 Task: Plan a customer feedback session for the 20th at 1:30 PM to 2:00 PM.
Action: Mouse moved to (67, 84)
Screenshot: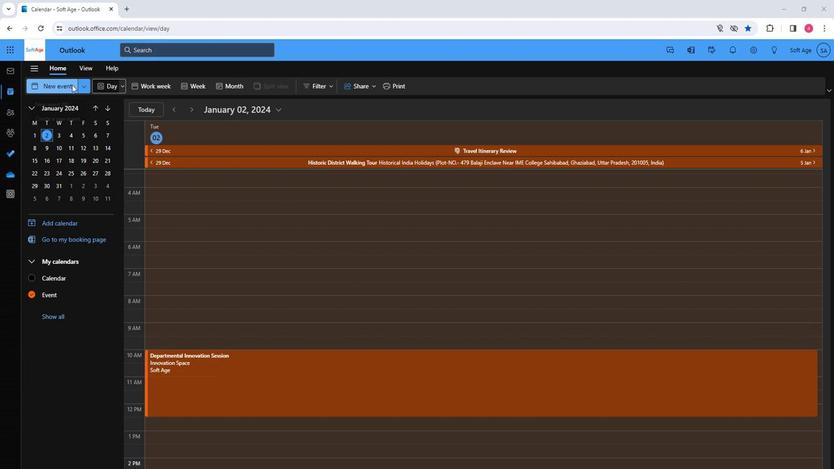 
Action: Mouse pressed left at (67, 84)
Screenshot: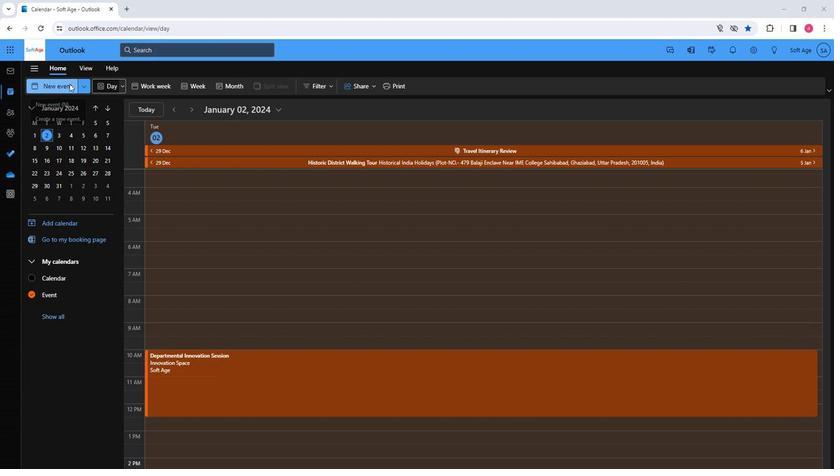 
Action: Mouse moved to (221, 149)
Screenshot: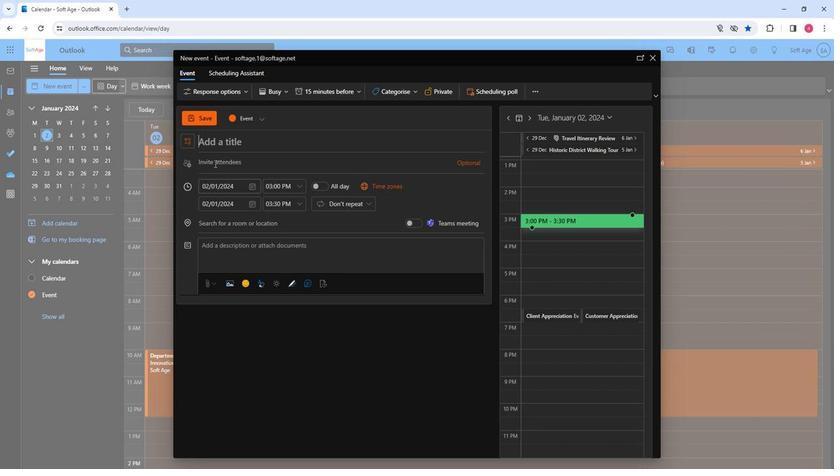 
Action: Key pressed <Key.shift>Customr<Key.backspace>er<Key.space><Key.shift>Feedback<Key.space><Key.shift>Session
Screenshot: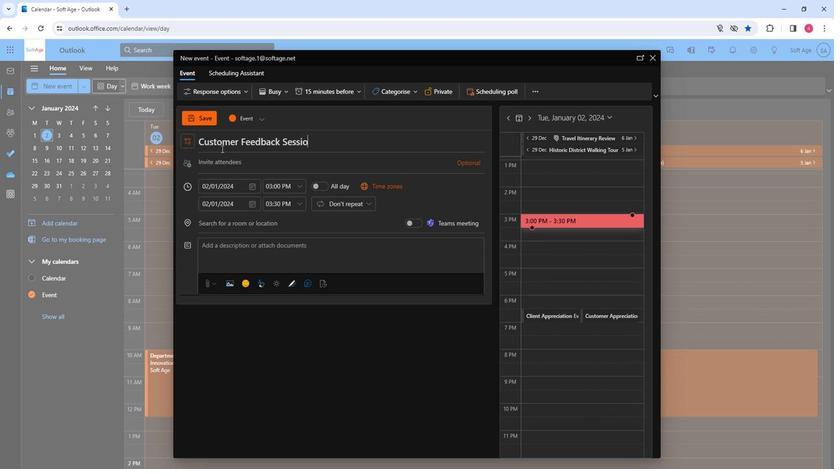 
Action: Mouse moved to (219, 159)
Screenshot: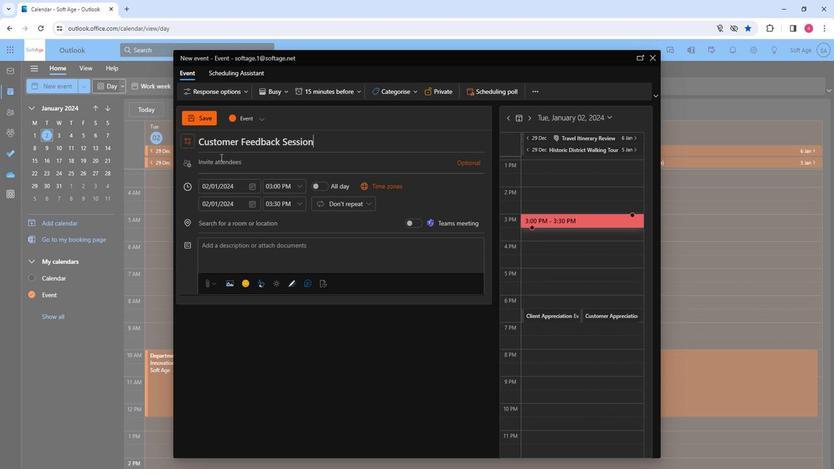 
Action: Mouse pressed left at (219, 159)
Screenshot: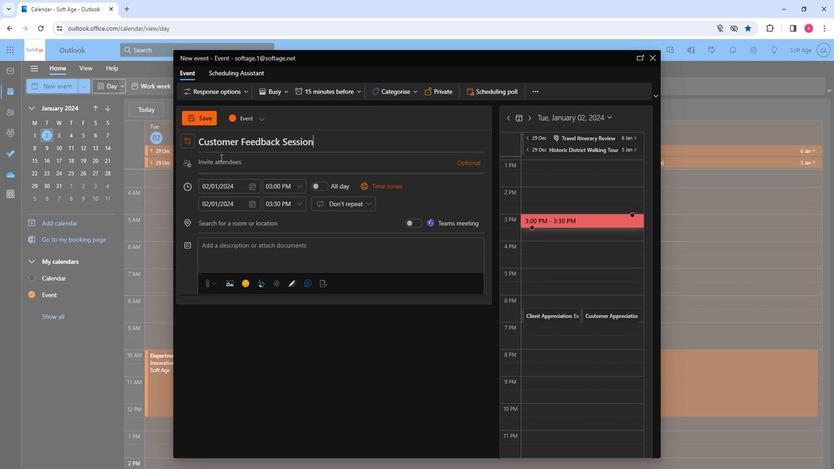 
Action: Key pressed so
Screenshot: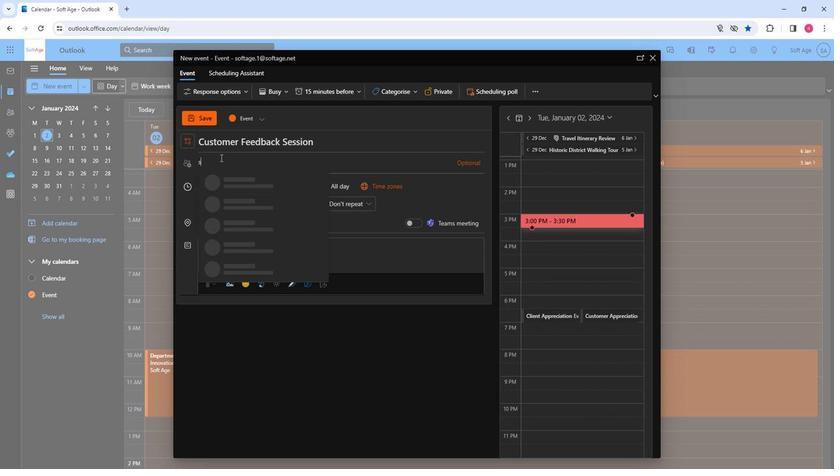 
Action: Mouse moved to (239, 198)
Screenshot: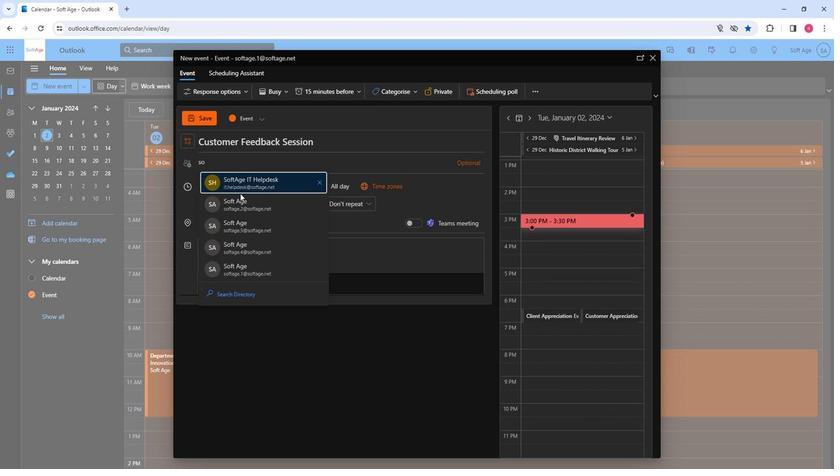 
Action: Mouse pressed left at (239, 198)
Screenshot: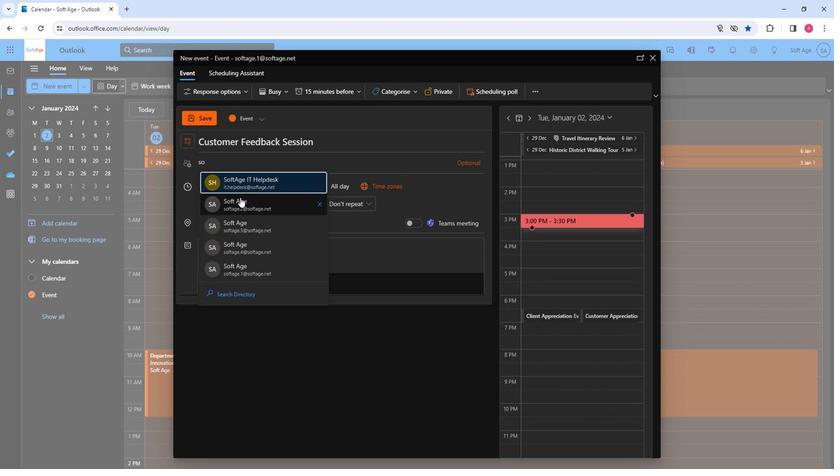 
Action: Key pressed so
Screenshot: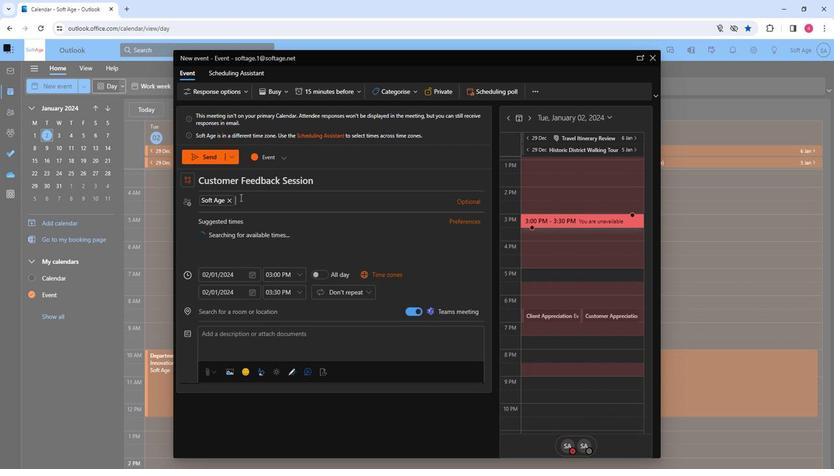 
Action: Mouse moved to (267, 275)
Screenshot: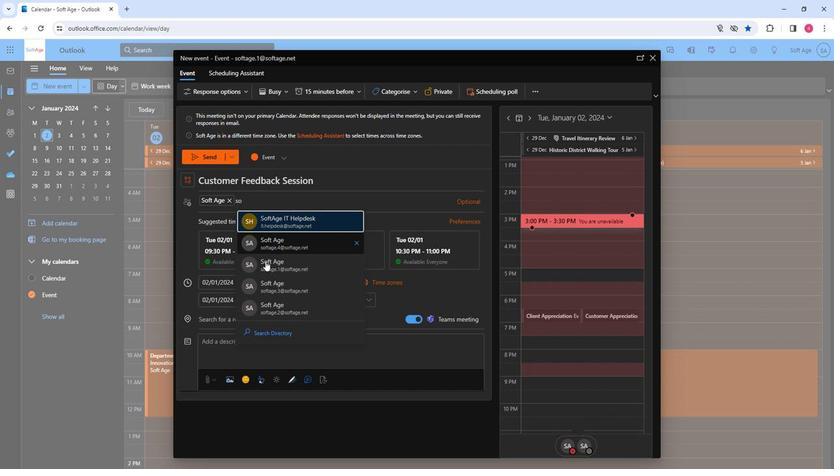 
Action: Mouse pressed left at (267, 275)
Screenshot: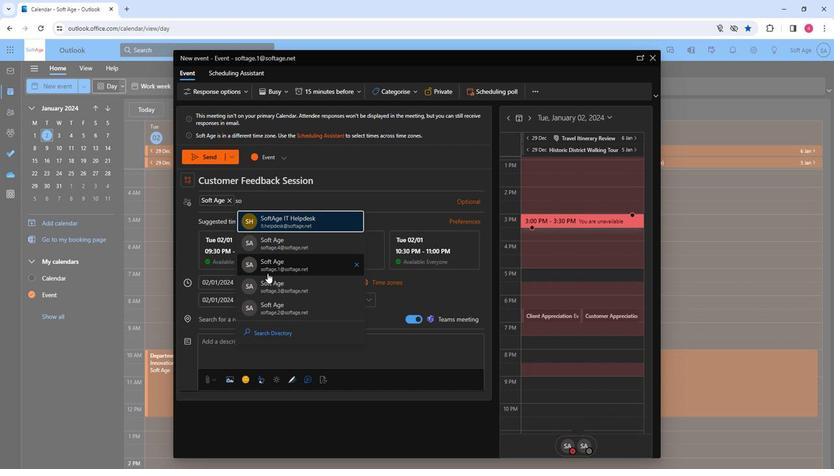 
Action: Mouse moved to (250, 285)
Screenshot: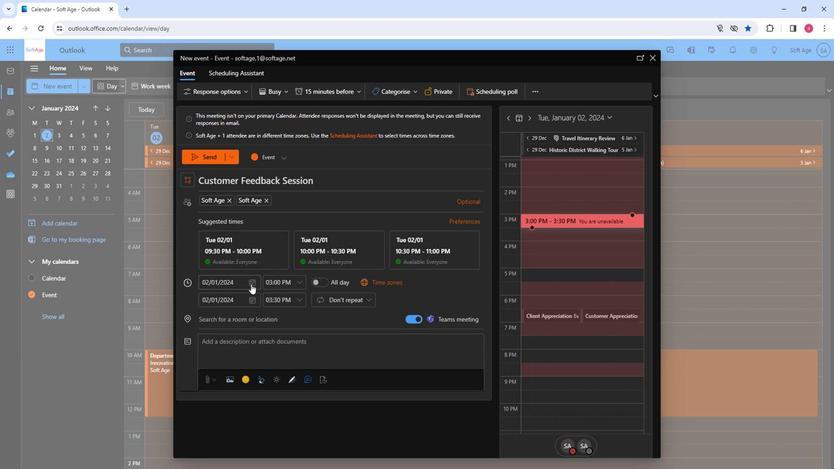 
Action: Mouse pressed left at (250, 285)
Screenshot: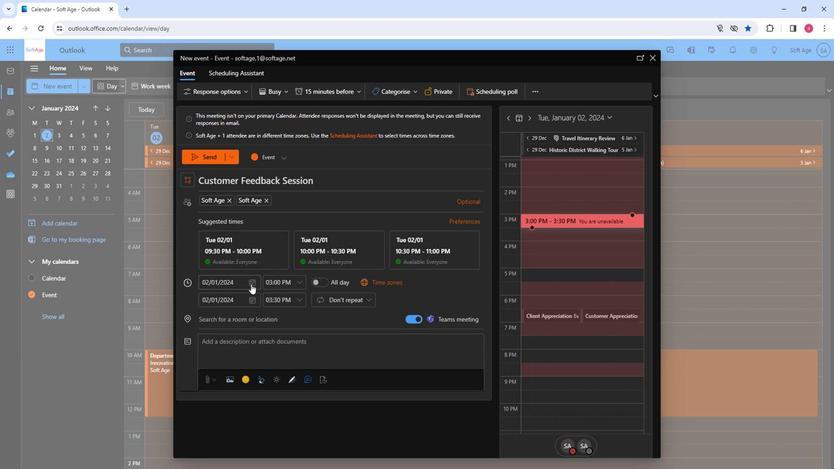 
Action: Mouse moved to (268, 356)
Screenshot: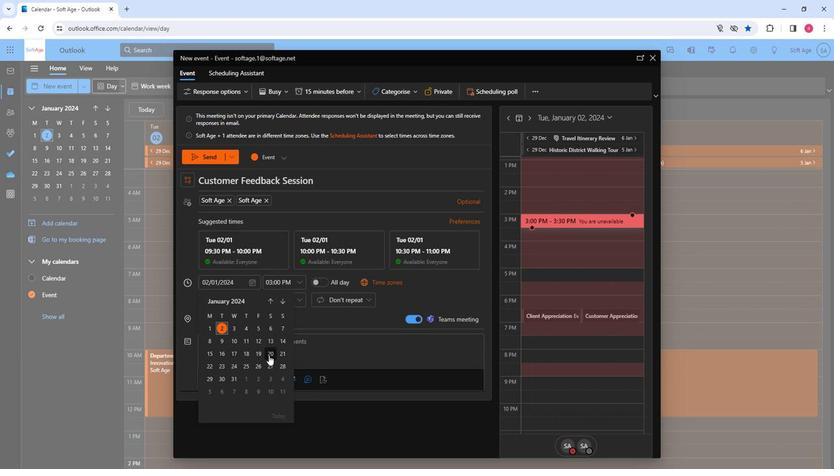 
Action: Mouse pressed left at (268, 356)
Screenshot: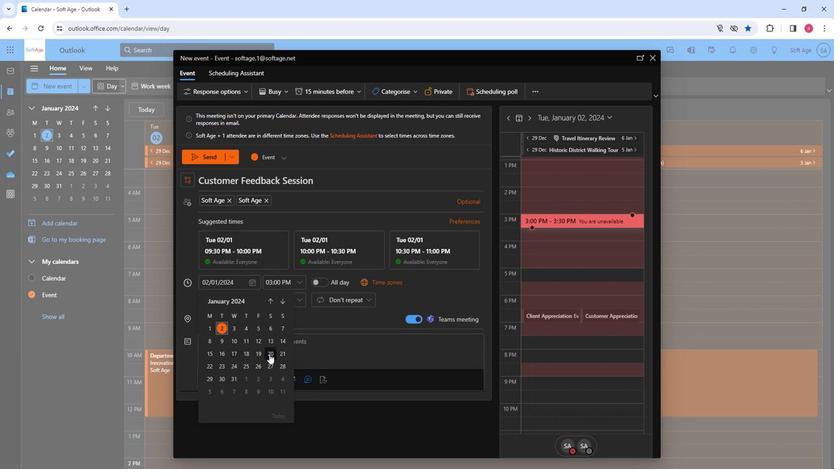
Action: Mouse moved to (296, 274)
Screenshot: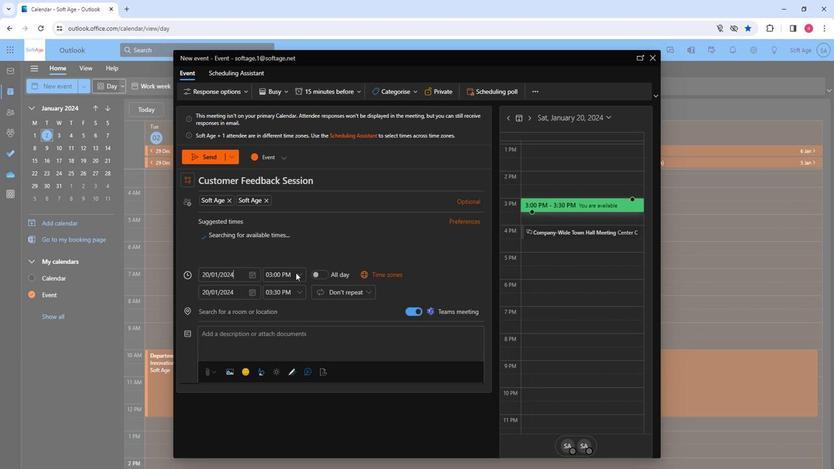 
Action: Mouse pressed left at (296, 274)
Screenshot: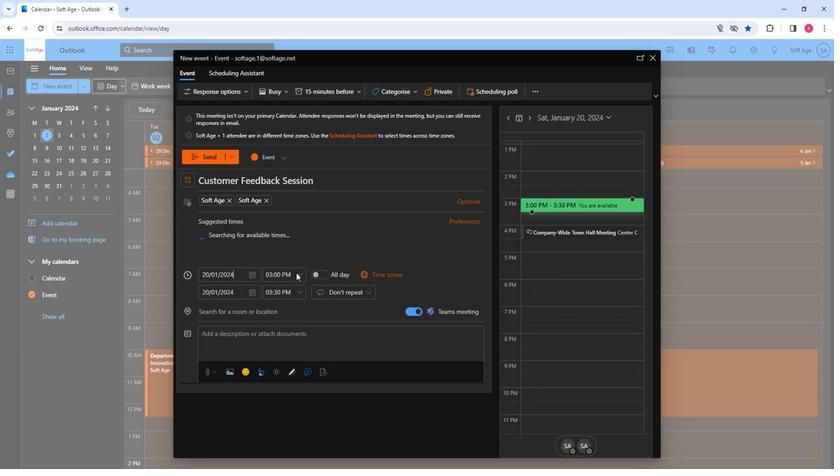 
Action: Mouse moved to (294, 338)
Screenshot: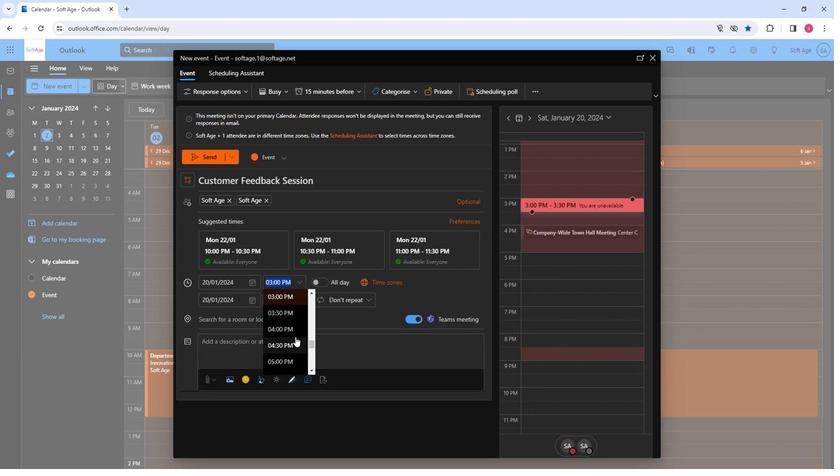 
Action: Mouse scrolled (294, 338) with delta (0, 0)
Screenshot: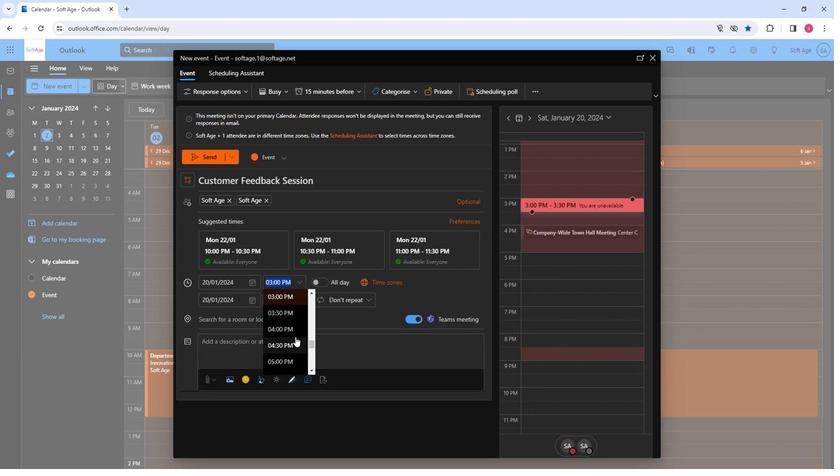 
Action: Mouse moved to (283, 344)
Screenshot: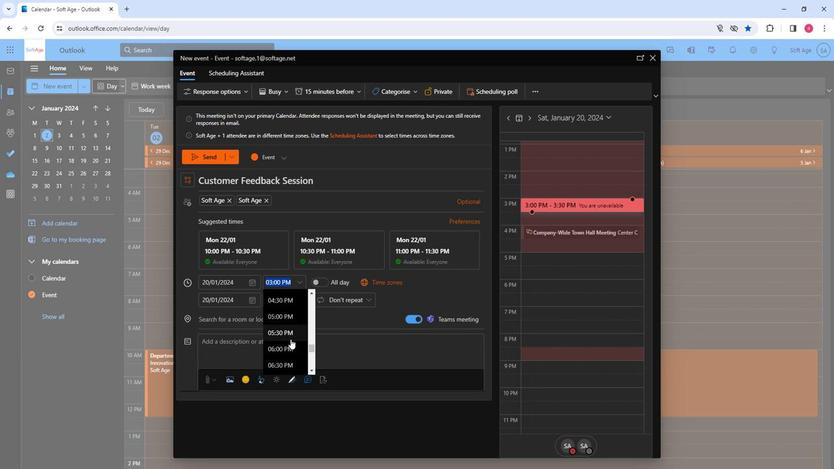 
Action: Mouse scrolled (283, 343) with delta (0, 0)
Screenshot: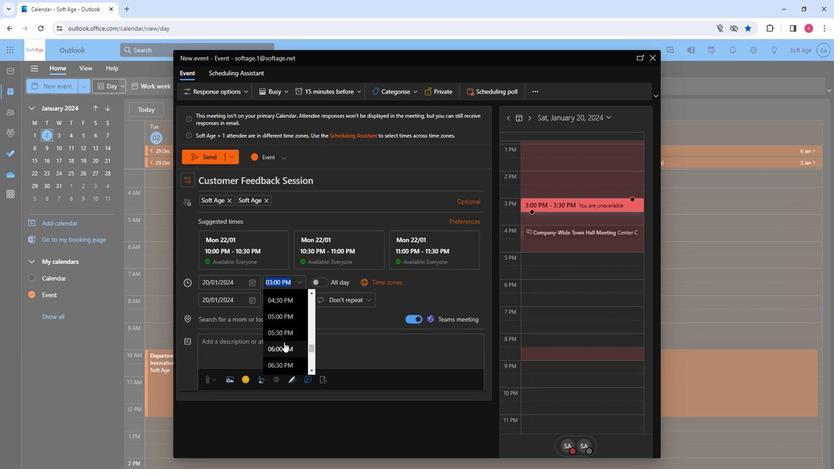 
Action: Mouse moved to (286, 344)
Screenshot: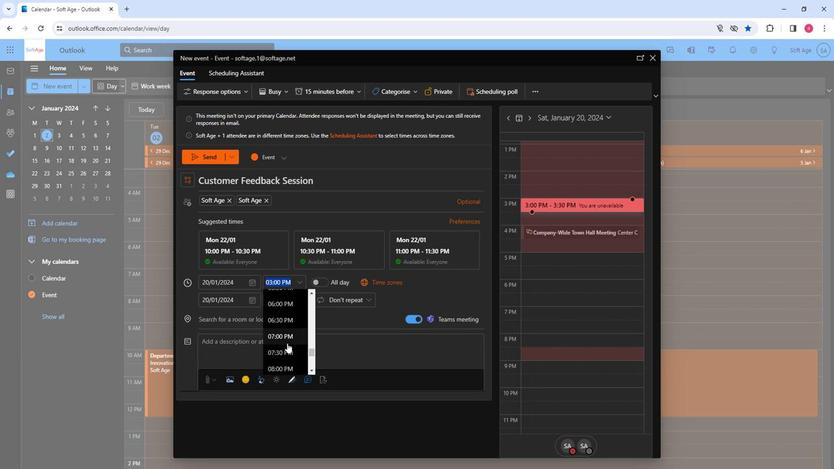
Action: Mouse scrolled (286, 344) with delta (0, 0)
Screenshot: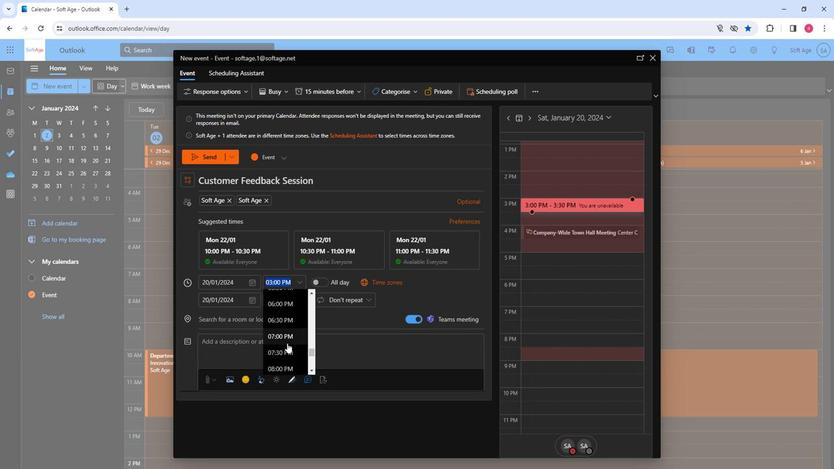 
Action: Mouse scrolled (286, 344) with delta (0, 0)
Screenshot: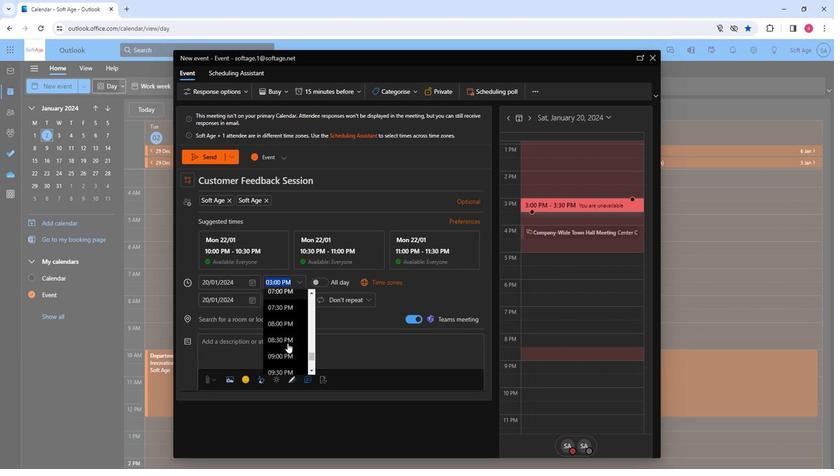 
Action: Mouse moved to (286, 346)
Screenshot: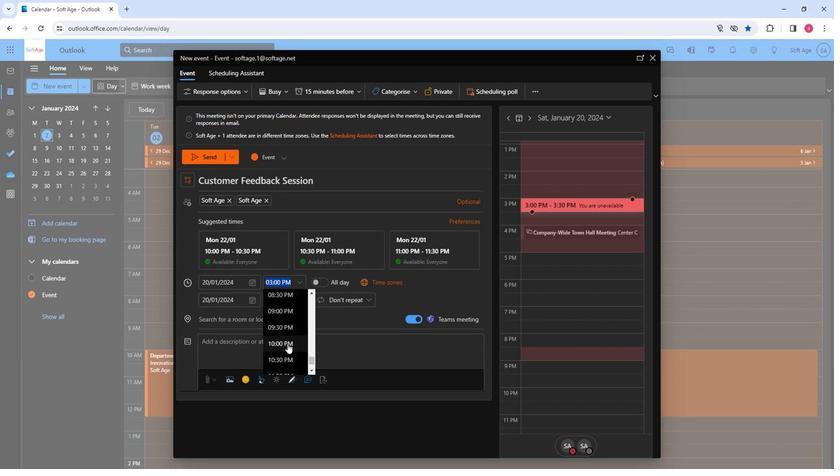 
Action: Mouse scrolled (286, 345) with delta (0, 0)
Screenshot: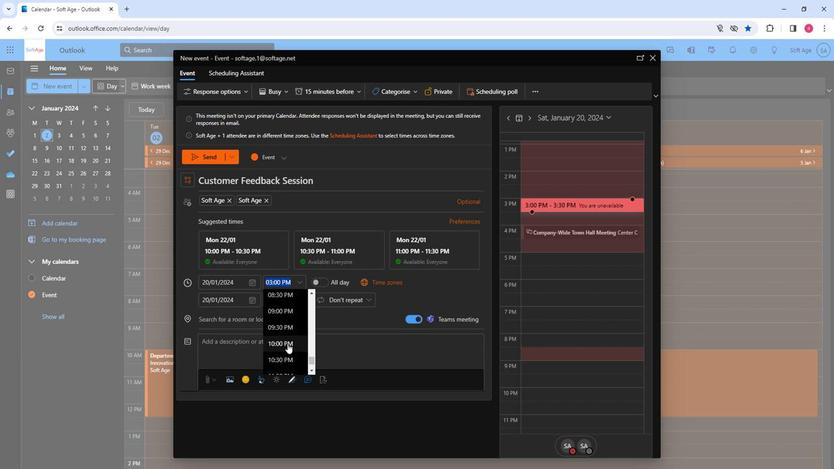 
Action: Mouse moved to (286, 346)
Screenshot: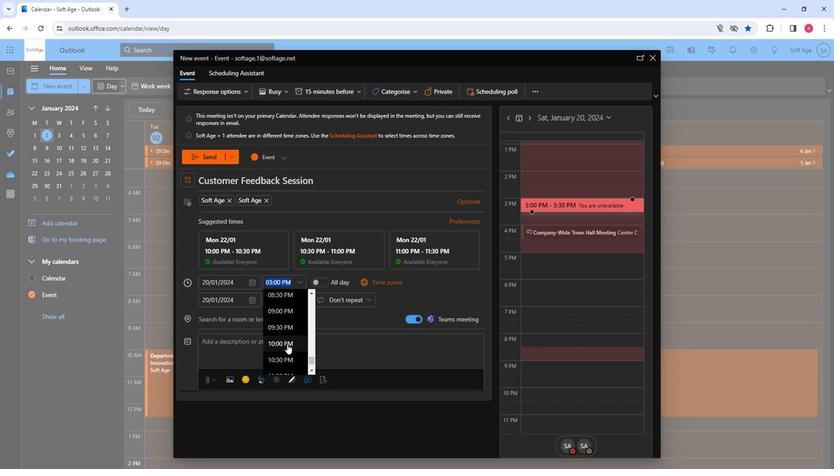 
Action: Mouse scrolled (286, 346) with delta (0, 0)
Screenshot: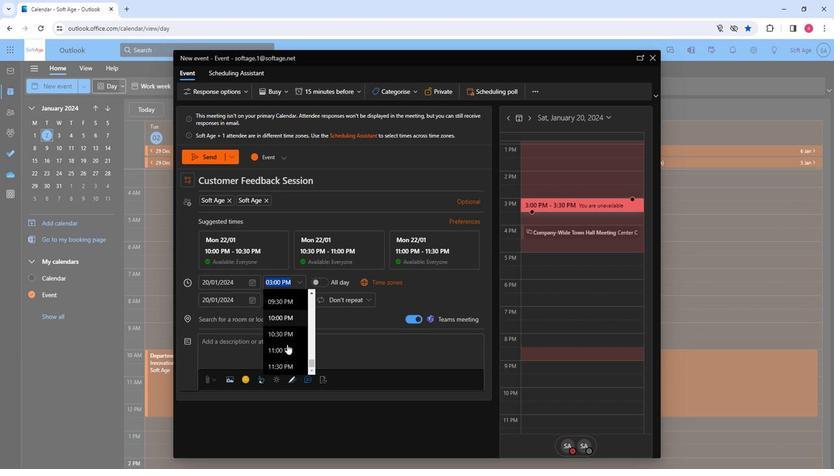 
Action: Mouse scrolled (286, 346) with delta (0, 0)
Screenshot: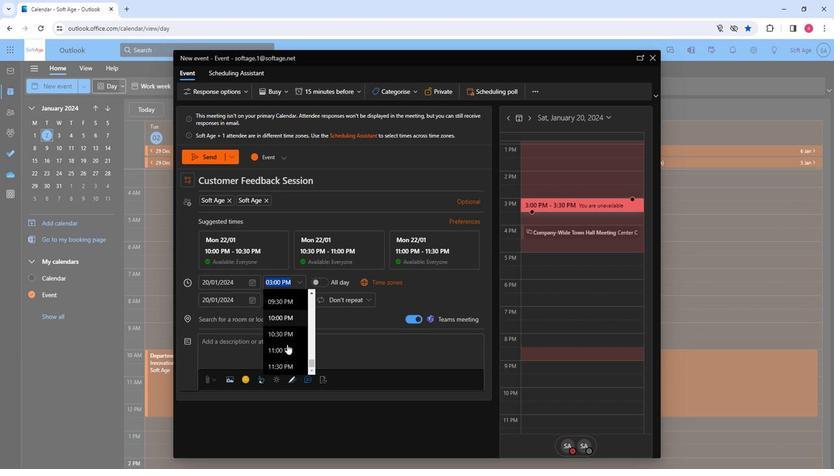 
Action: Mouse moved to (285, 346)
Screenshot: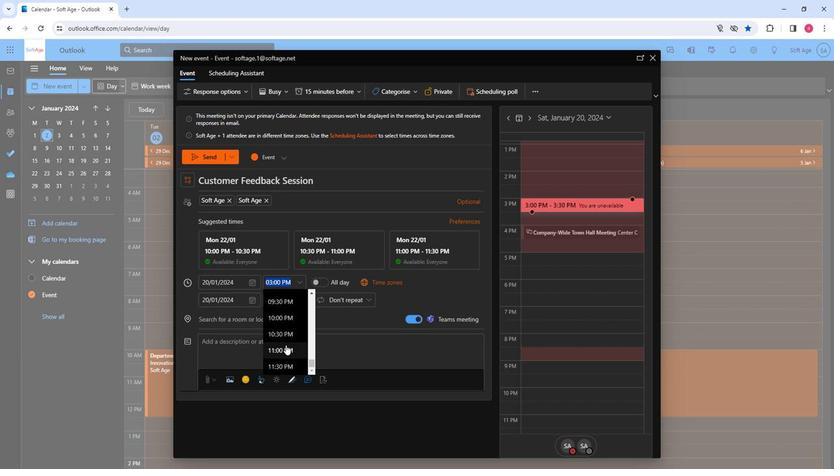 
Action: Mouse scrolled (285, 346) with delta (0, 0)
Screenshot: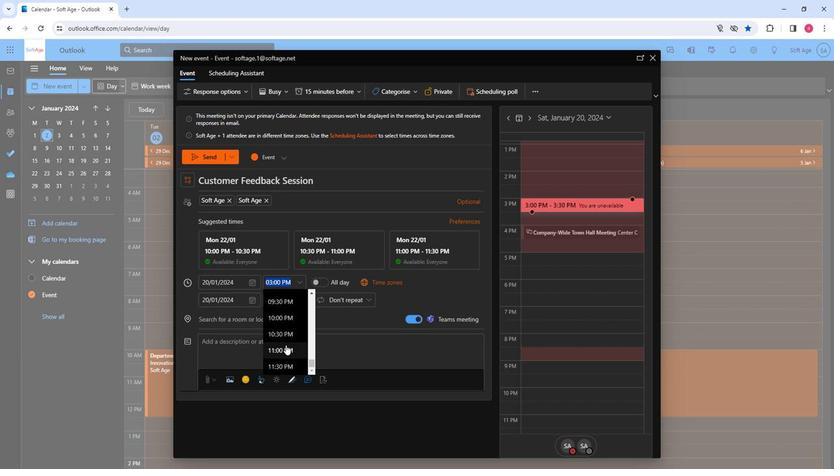 
Action: Mouse moved to (285, 346)
Screenshot: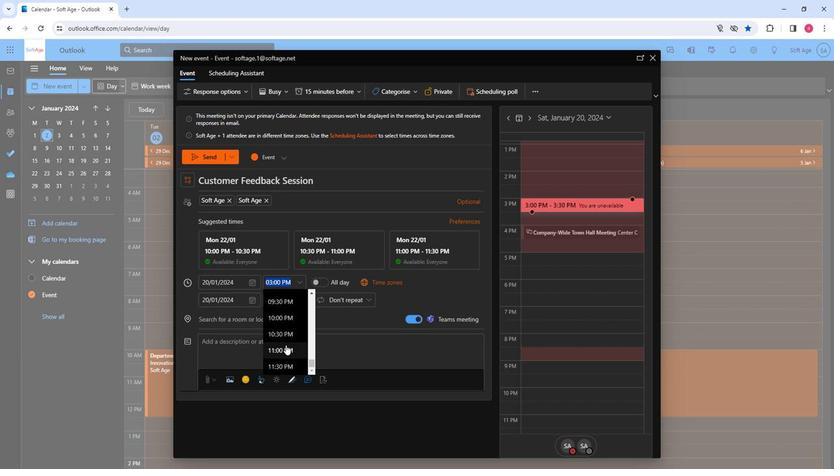 
Action: Mouse scrolled (285, 346) with delta (0, 0)
Screenshot: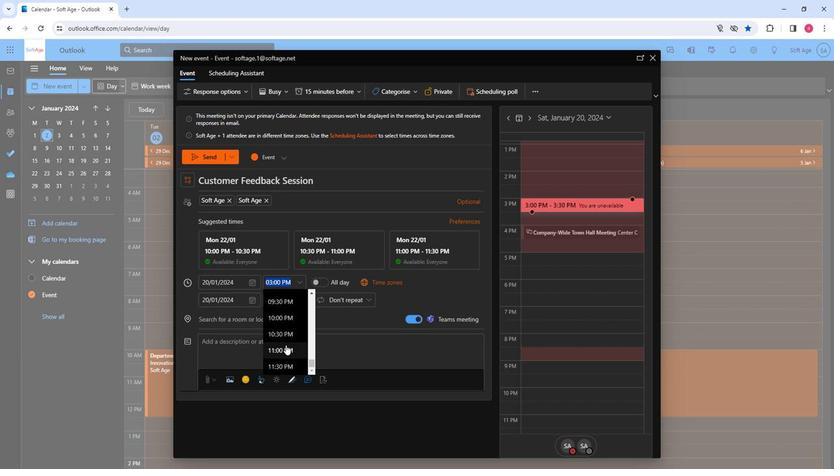 
Action: Mouse scrolled (285, 346) with delta (0, 0)
Screenshot: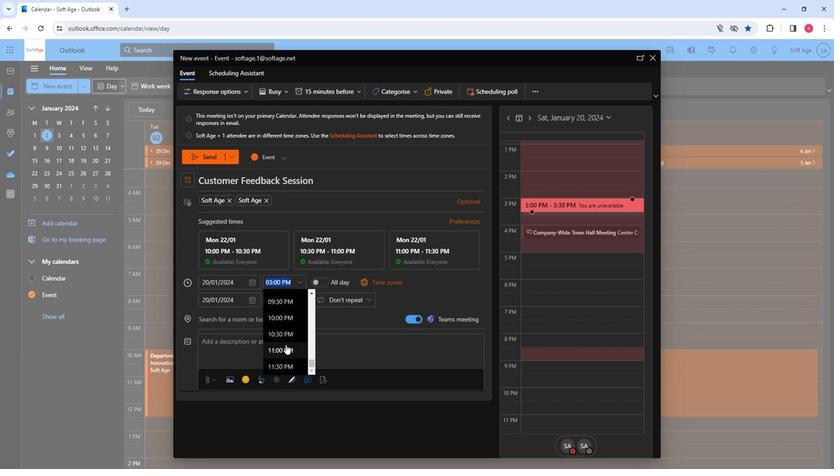 
Action: Mouse moved to (285, 346)
Screenshot: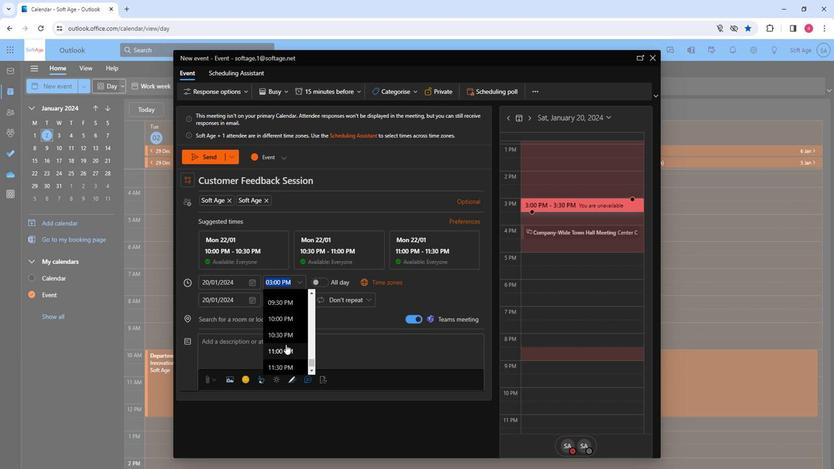 
Action: Mouse scrolled (285, 346) with delta (0, 0)
Screenshot: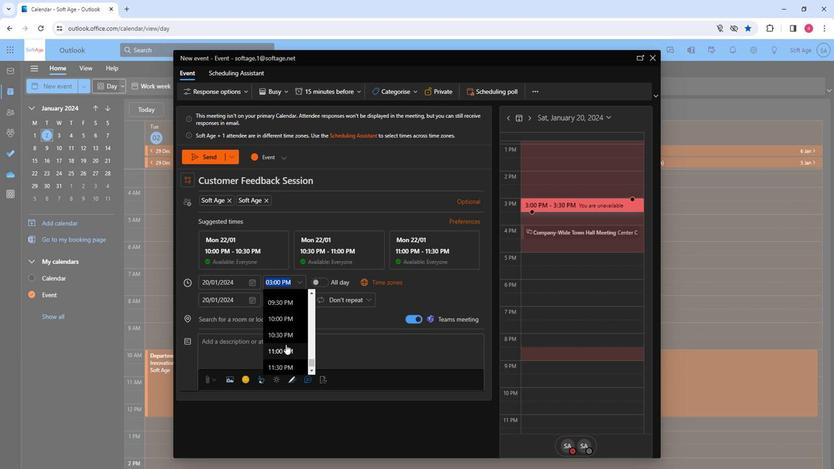 
Action: Mouse moved to (285, 329)
Screenshot: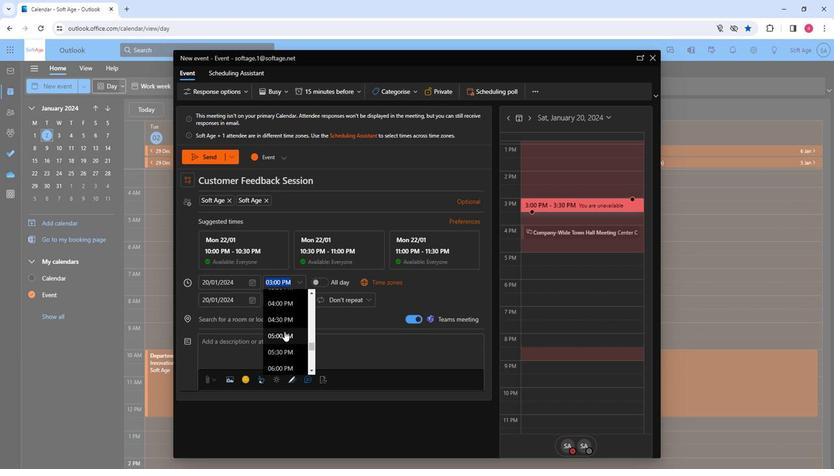 
Action: Mouse scrolled (285, 329) with delta (0, 0)
Screenshot: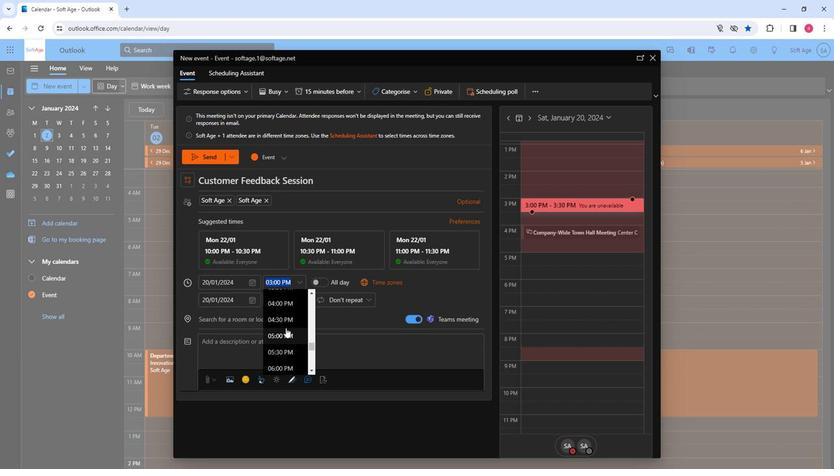 
Action: Mouse scrolled (285, 329) with delta (0, 0)
Screenshot: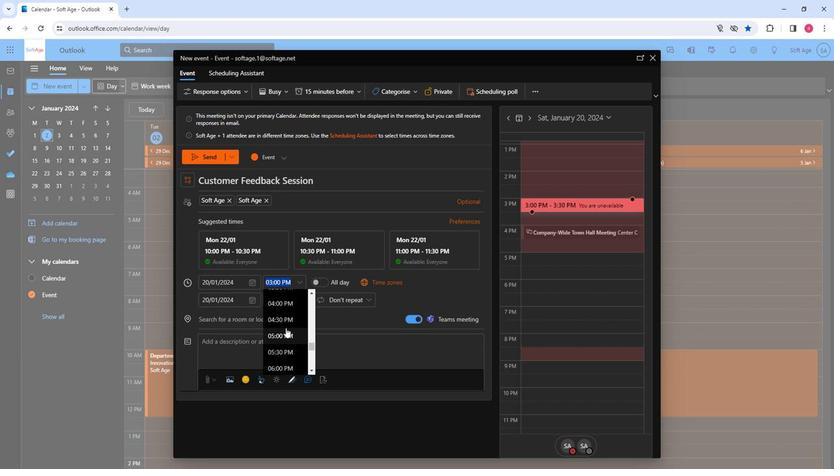 
Action: Mouse scrolled (285, 329) with delta (0, 0)
Screenshot: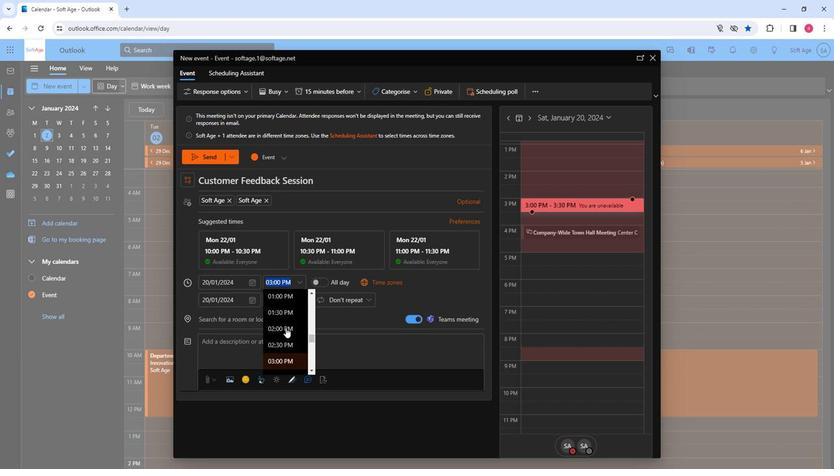 
Action: Mouse scrolled (285, 329) with delta (0, 0)
Screenshot: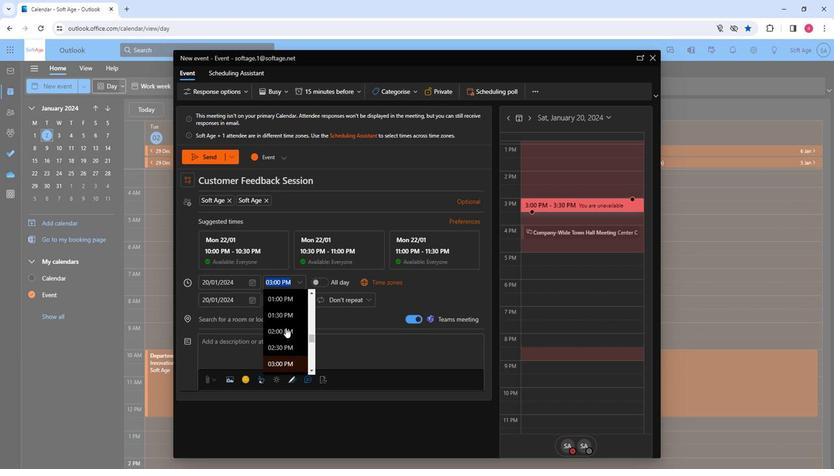 
Action: Mouse moved to (283, 334)
Screenshot: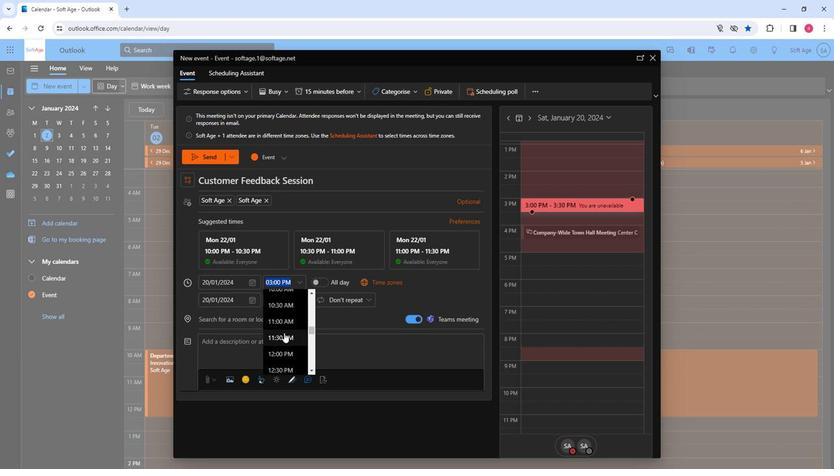 
Action: Mouse scrolled (283, 334) with delta (0, 0)
Screenshot: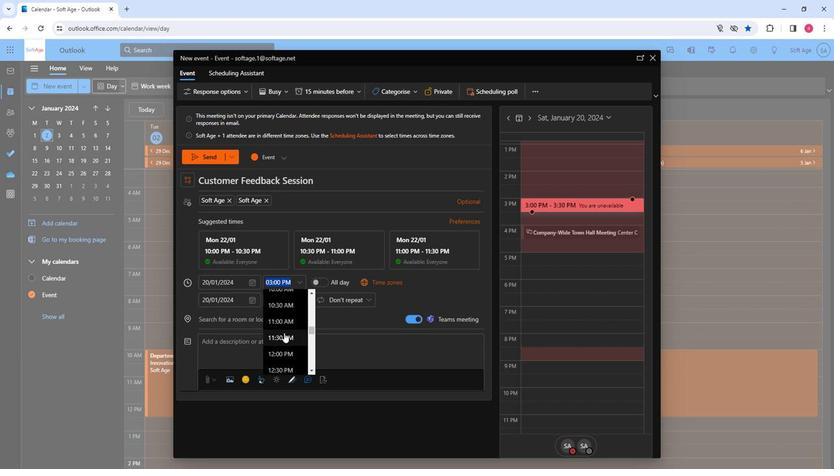
Action: Mouse scrolled (283, 334) with delta (0, 0)
Screenshot: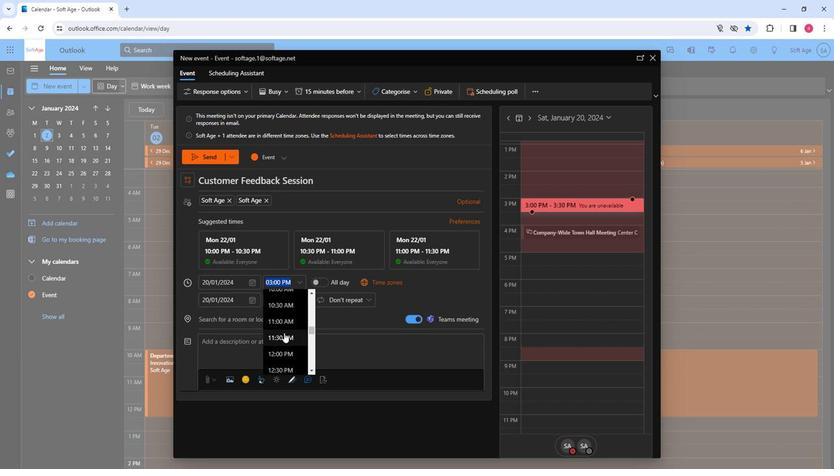 
Action: Mouse moved to (286, 316)
Screenshot: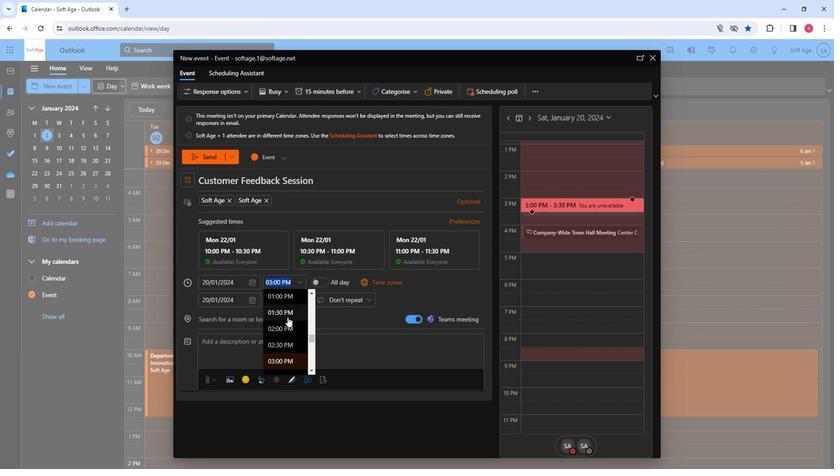 
Action: Mouse pressed left at (286, 316)
Screenshot: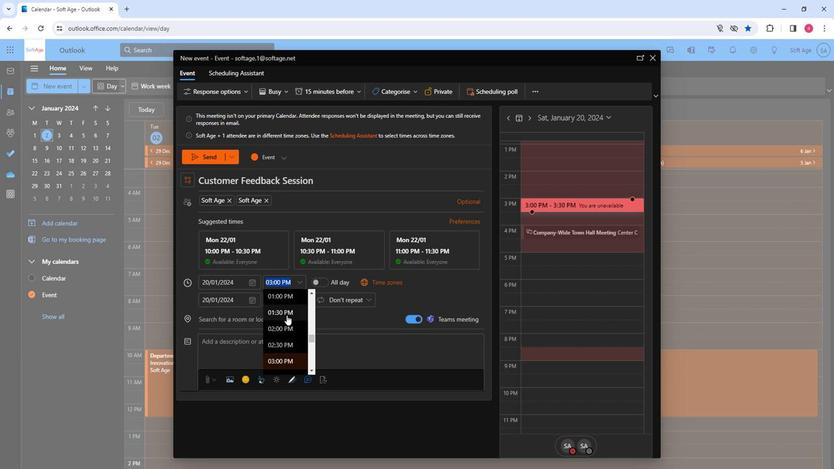 
Action: Mouse moved to (215, 322)
Screenshot: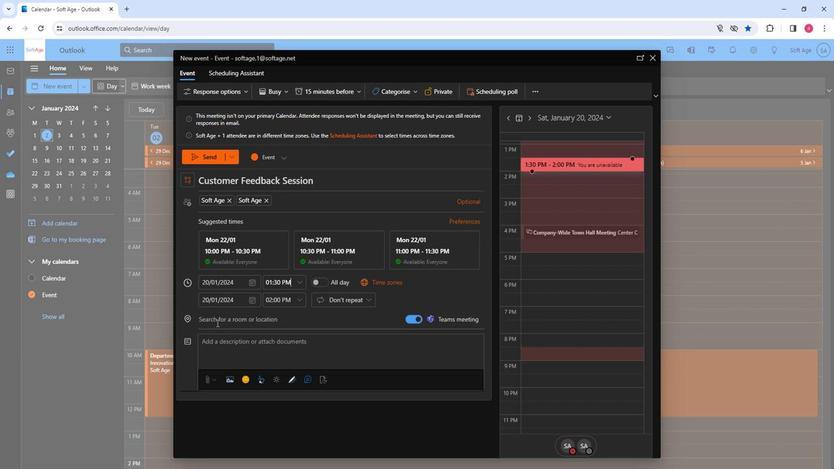 
Action: Mouse pressed left at (215, 322)
Screenshot: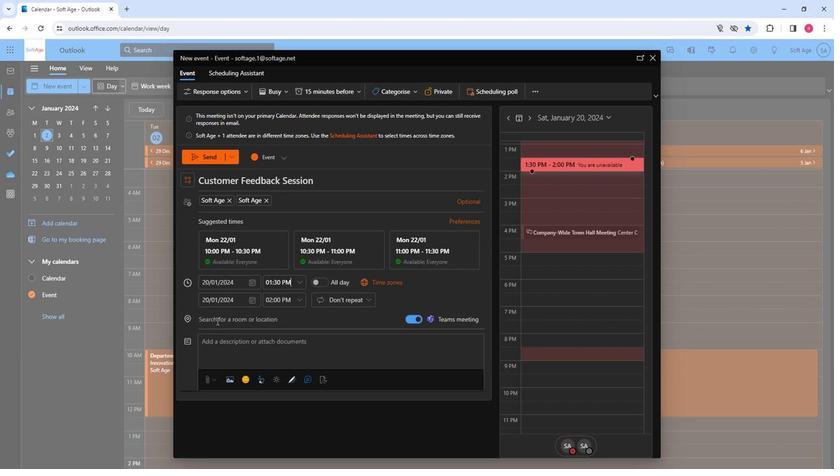 
Action: Key pressed so
Screenshot: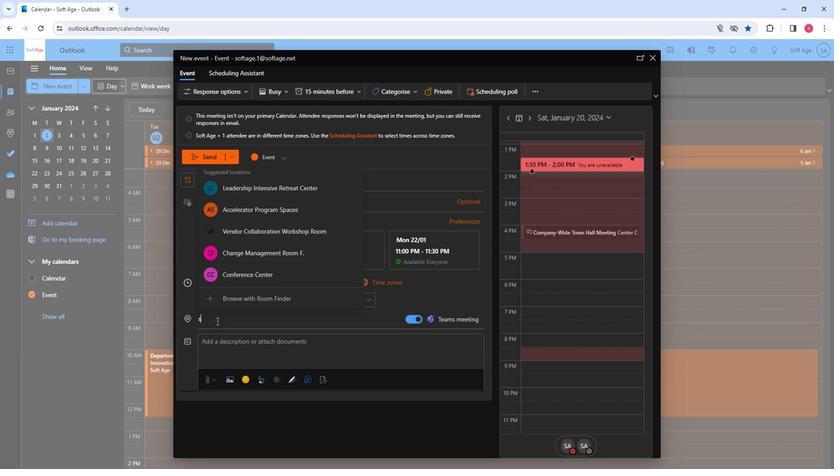 
Action: Mouse moved to (224, 324)
Screenshot: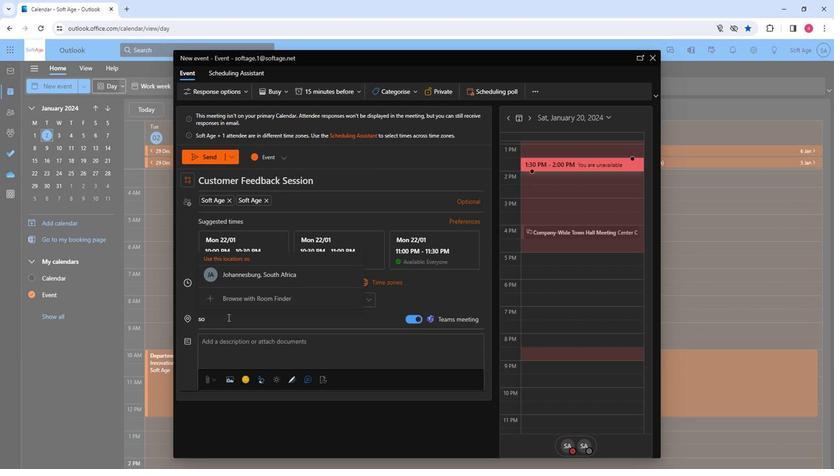 
Action: Key pressed <Key.backspace><Key.backspace>new<Key.space>
Screenshot: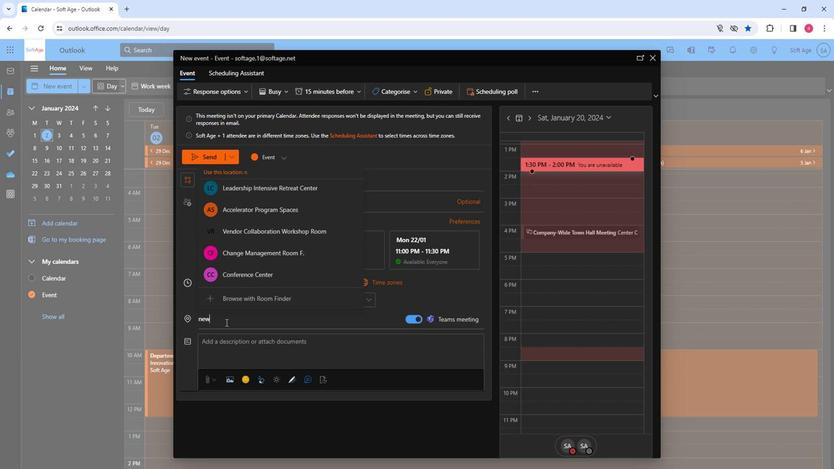 
Action: Mouse moved to (240, 191)
Screenshot: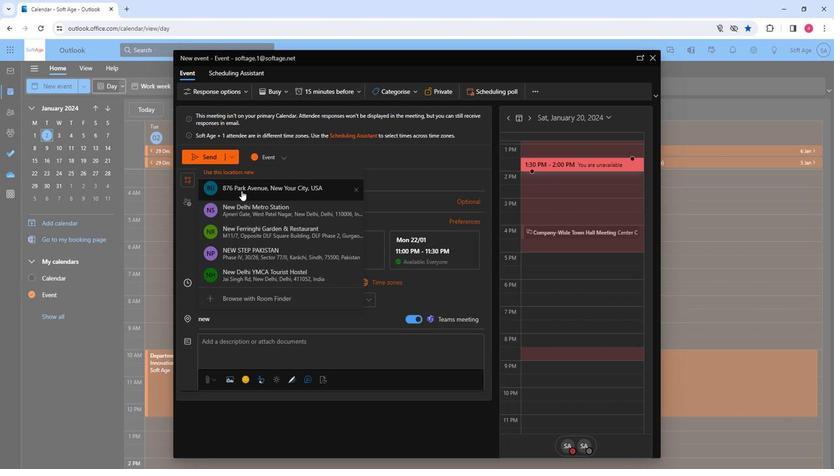 
Action: Mouse pressed left at (240, 191)
Screenshot: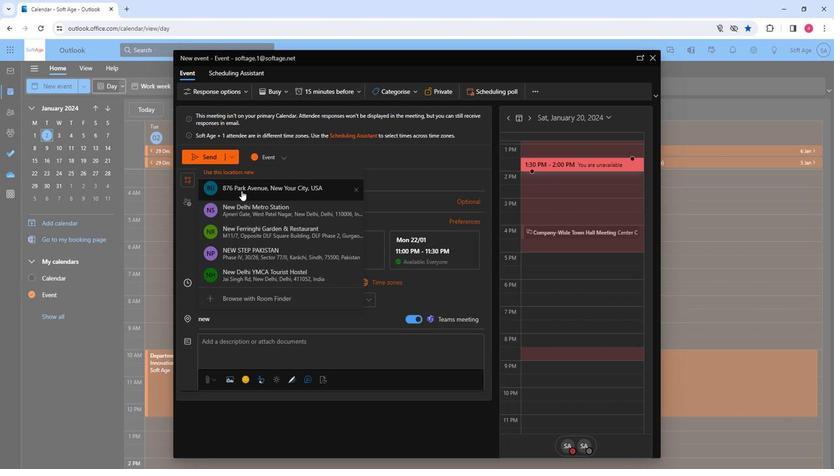 
Action: Mouse moved to (231, 356)
Screenshot: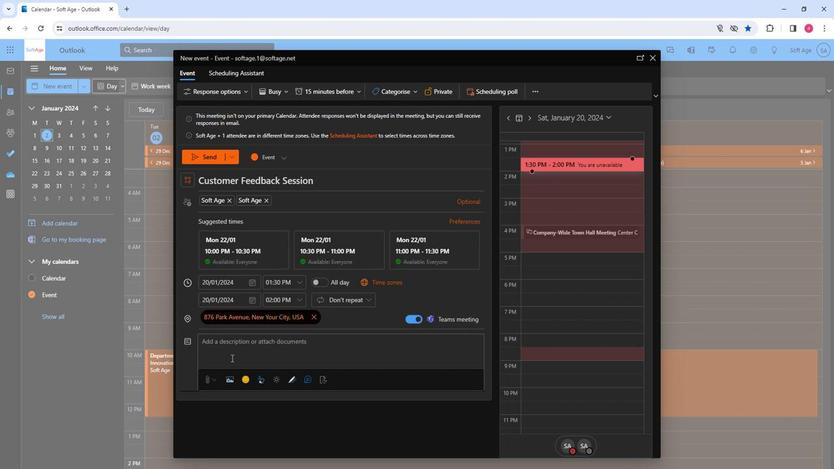 
Action: Mouse pressed left at (231, 356)
Screenshot: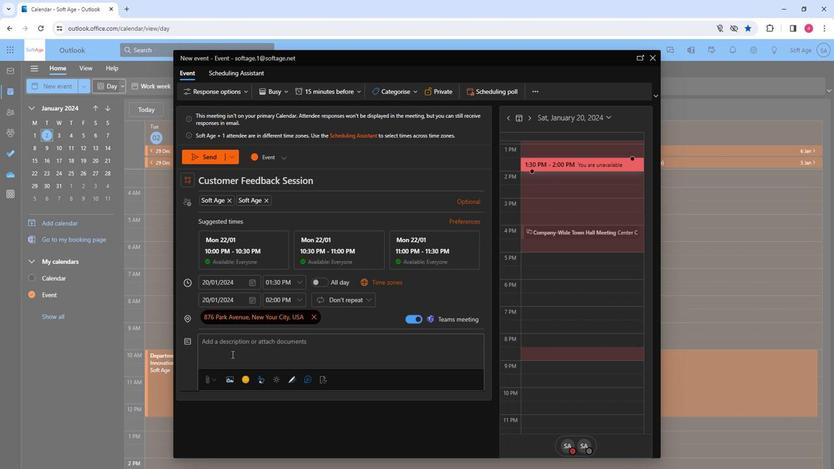 
Action: Mouse moved to (231, 356)
Screenshot: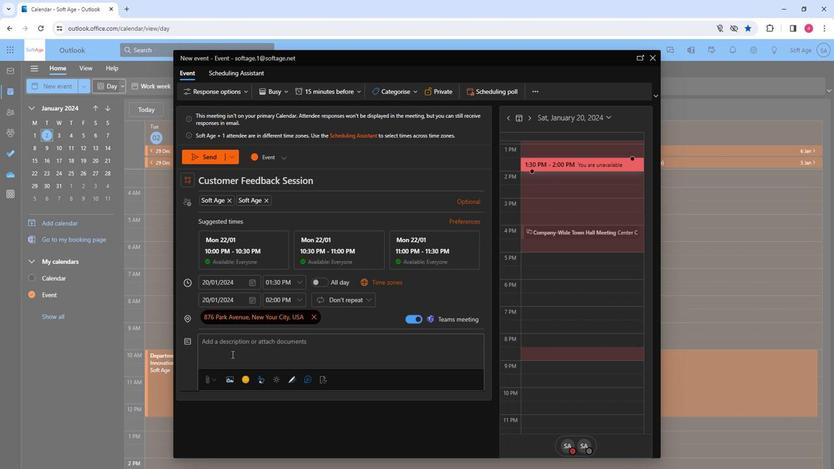 
Action: Key pressed <Key.shift>Yur<Key.backspace><Key.backspace>our<Key.space><Key.shift><Key.shift><Key.shift><Key.shift><Key.shift><Key.shift><Key.shift><Key.shift><Key.shift><Key.shift><Key.shift>voice<Key.space>matters<Key.shift>!<Key.space><Key.shift>Join<Key.space>our<Key.space>customer<Key.space>feedback<Key.space>session<Key.space><Key.shift>Share<Key.space>insights,<Key.space>suggestions,<Key.space>and<Key.space>experiences.<Key.space><Key.shift>Together,<Key.space>let's<Key.space>enhance<Key.space>our<Key.space>services<Key.space>and<Key.space>ensure<Key.space>your<Key.space>satisfaction.<Key.space><Key.shift>Your<Key.space>feedback<Key.space>shapes<Key.space>our<Key.space>future.
Screenshot: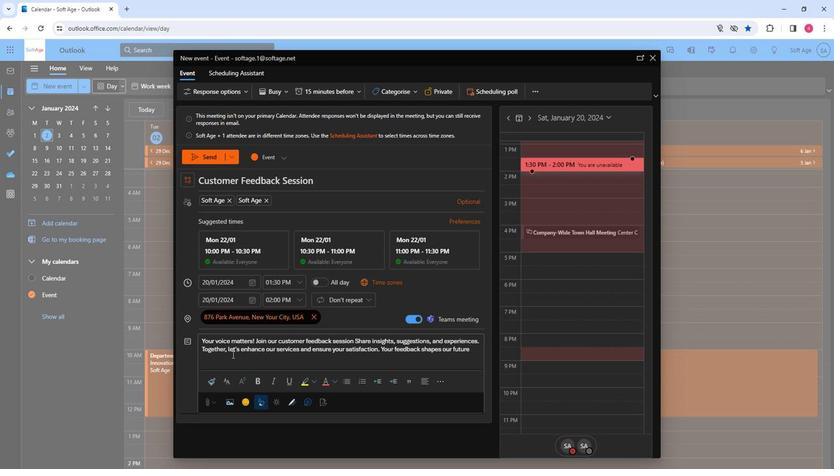 
Action: Mouse moved to (272, 350)
Screenshot: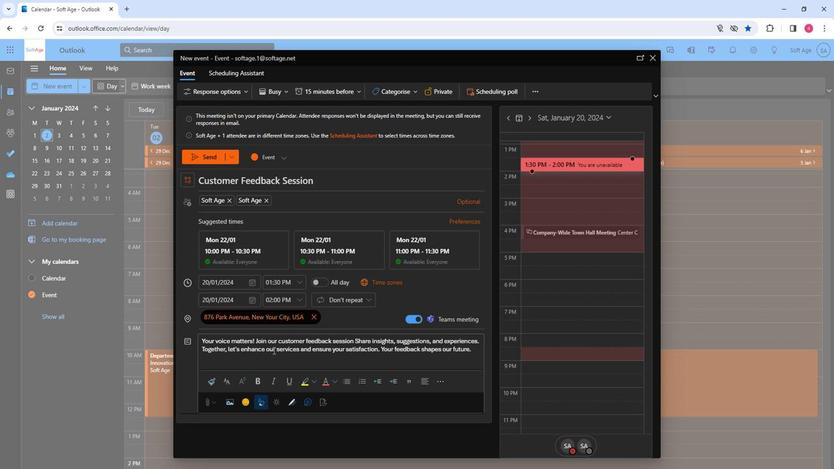 
Action: Mouse pressed left at (272, 350)
Screenshot: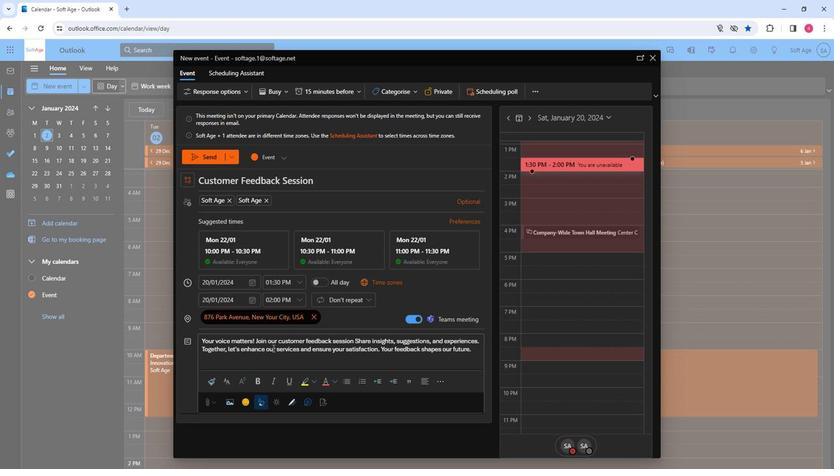 
Action: Mouse pressed left at (272, 350)
Screenshot: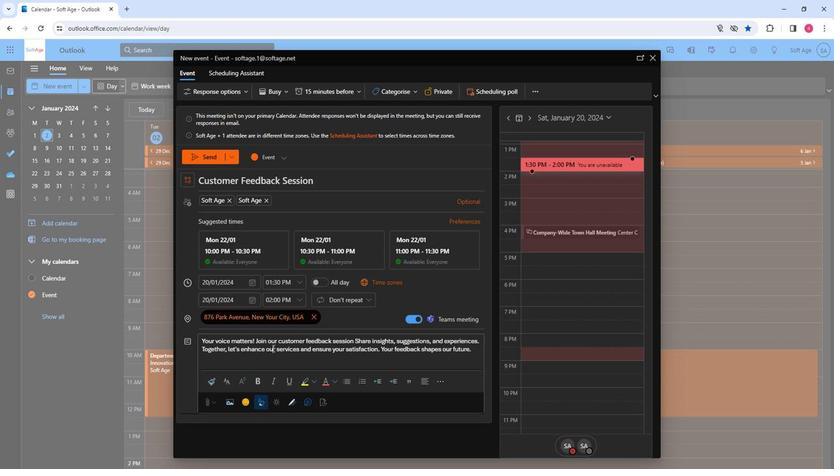 
Action: Mouse pressed left at (272, 350)
Screenshot: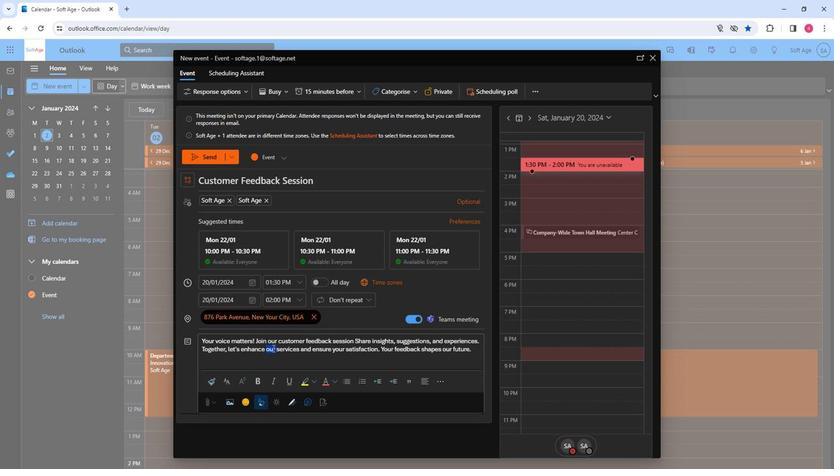 
Action: Mouse moved to (356, 335)
Screenshot: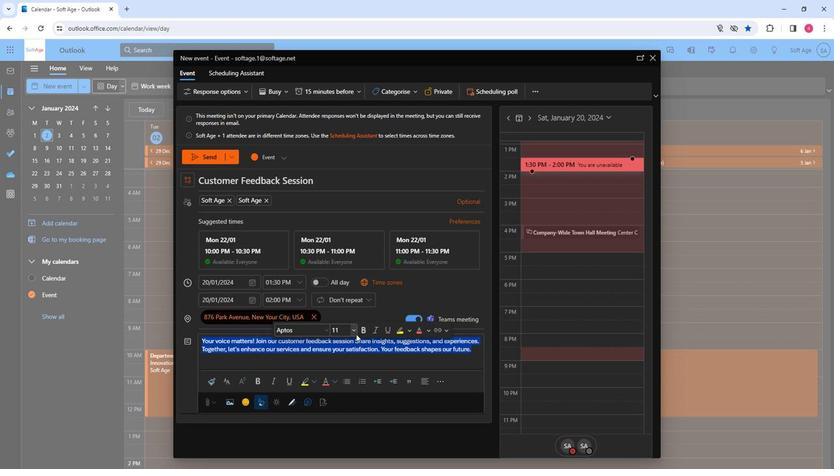 
Action: Mouse pressed left at (356, 335)
Screenshot: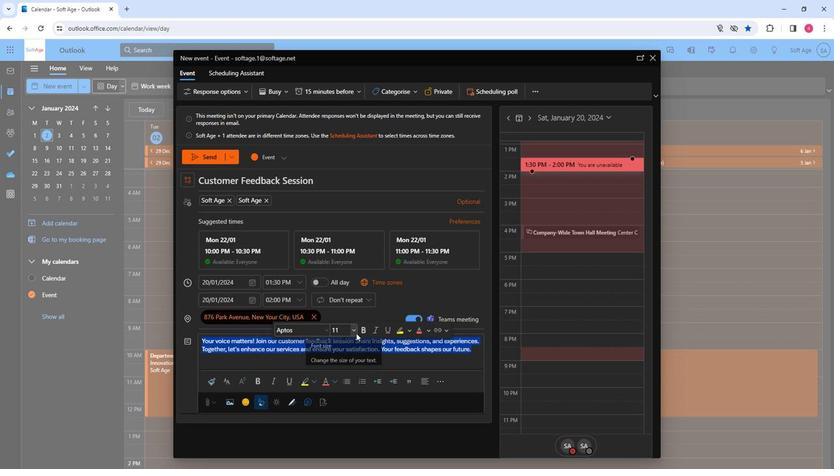 
Action: Mouse moved to (343, 260)
Screenshot: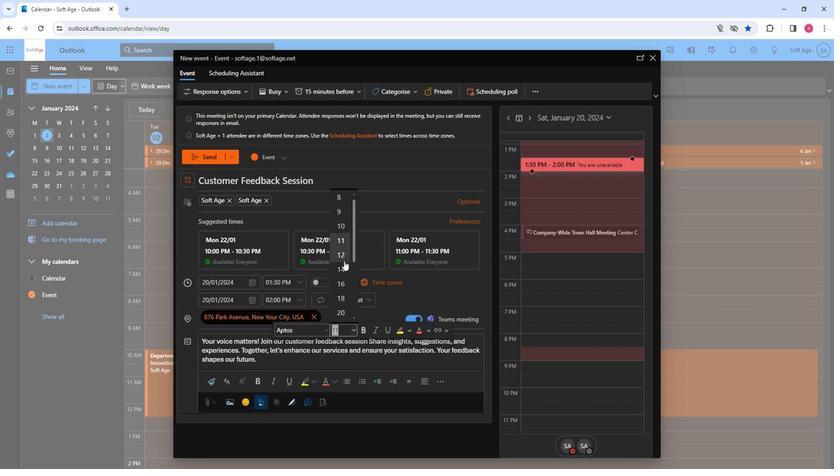 
Action: Mouse pressed left at (343, 260)
Screenshot: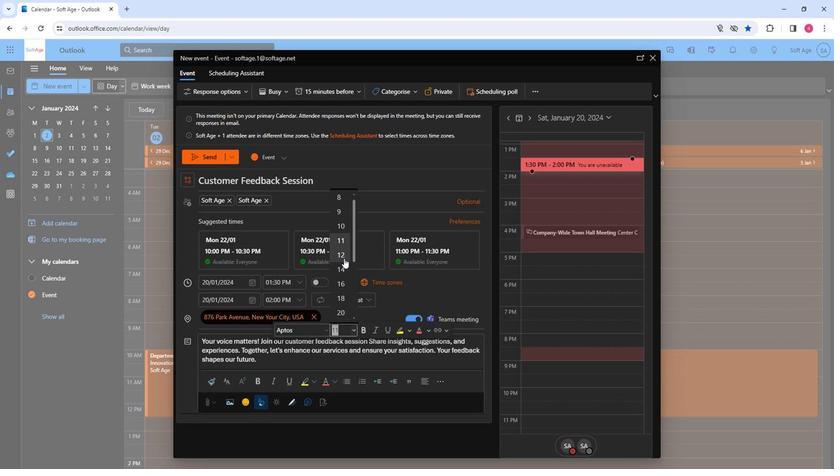 
Action: Mouse moved to (375, 330)
Screenshot: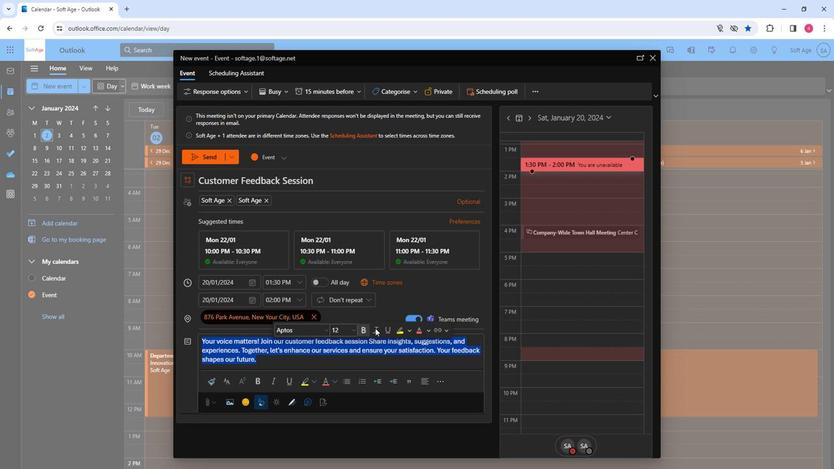 
Action: Mouse pressed left at (375, 330)
Screenshot: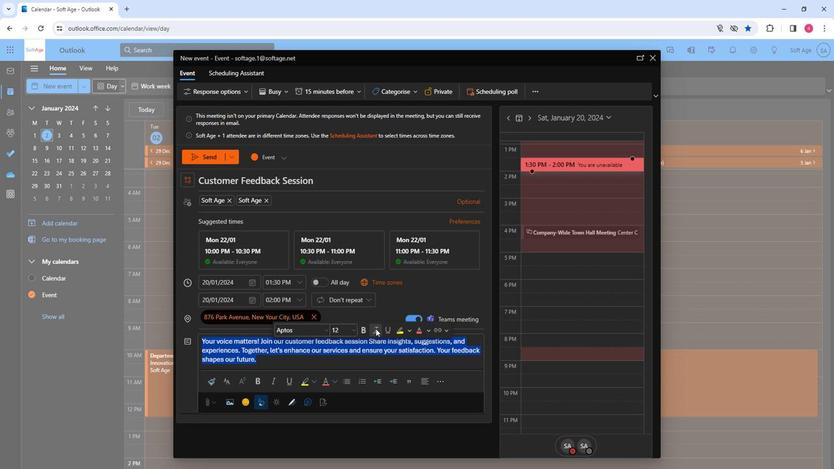 
Action: Mouse moved to (325, 334)
Screenshot: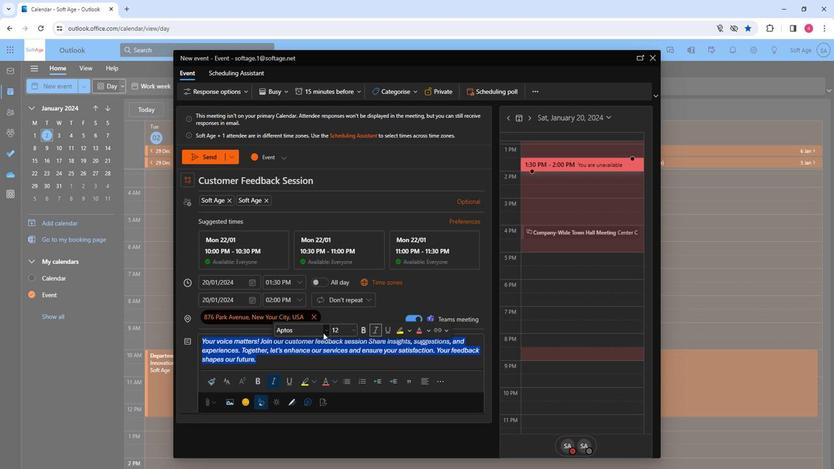 
Action: Mouse pressed left at (325, 334)
Screenshot: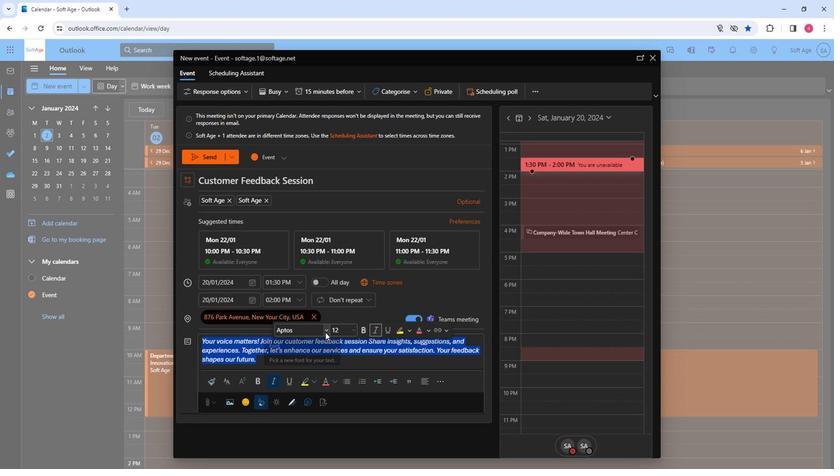 
Action: Mouse moved to (323, 282)
Screenshot: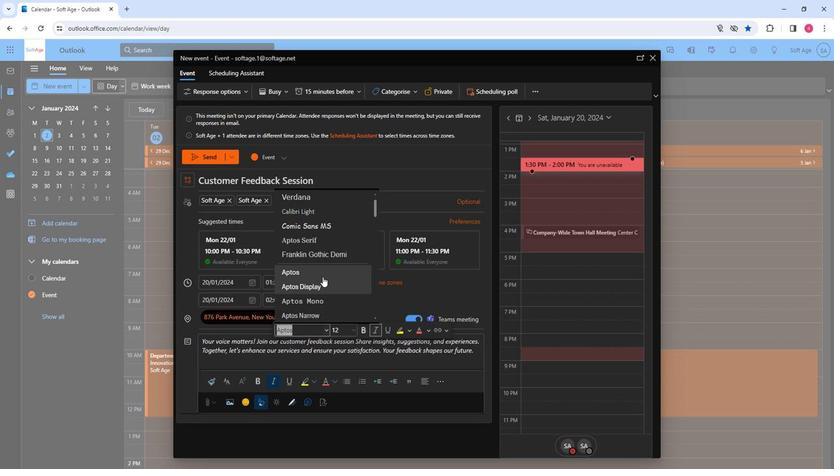 
Action: Mouse scrolled (323, 282) with delta (0, 0)
Screenshot: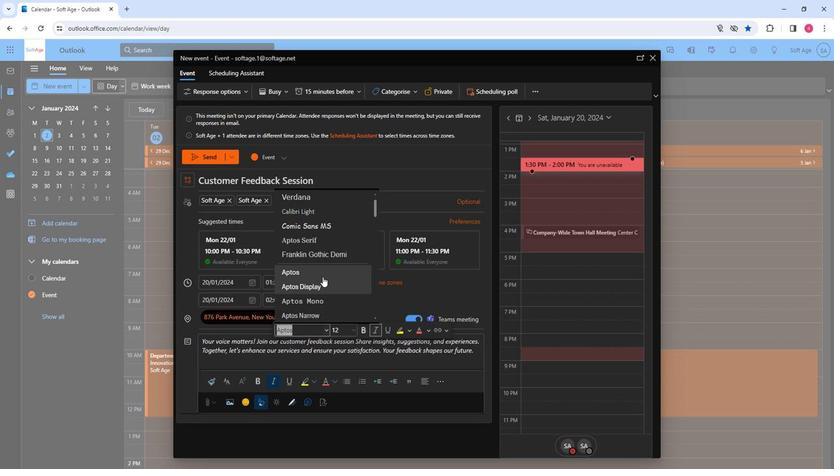 
Action: Mouse moved to (323, 284)
Screenshot: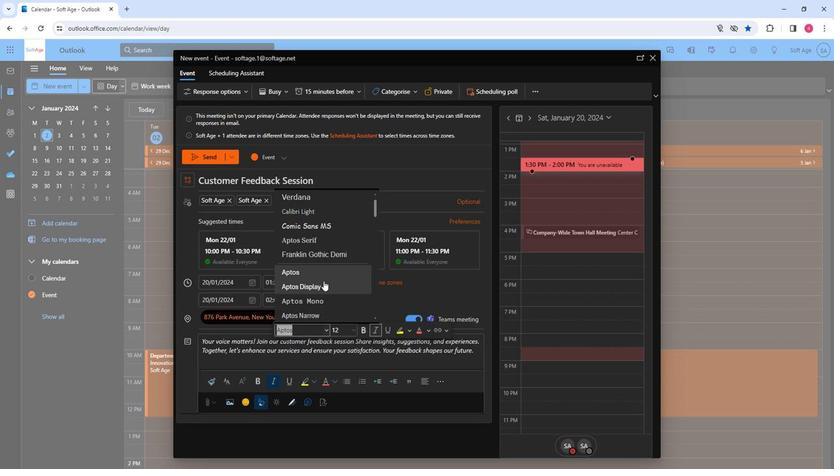 
Action: Mouse scrolled (323, 283) with delta (0, 0)
Screenshot: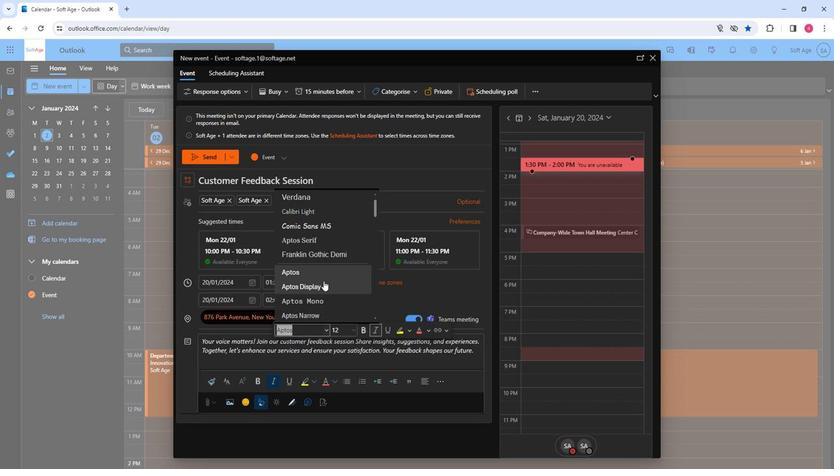 
Action: Mouse moved to (299, 287)
Screenshot: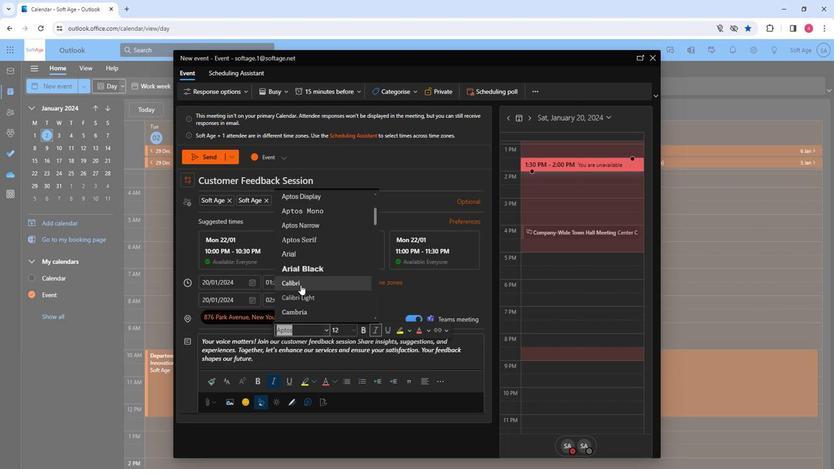 
Action: Mouse pressed left at (299, 287)
Screenshot: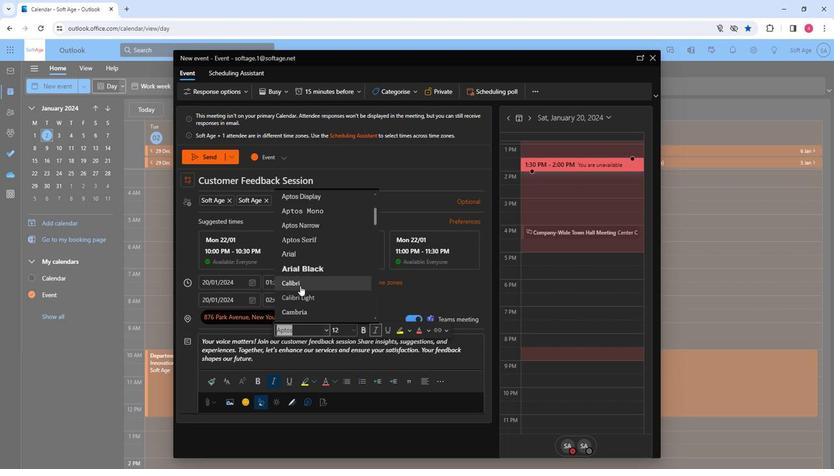 
Action: Mouse moved to (400, 331)
Screenshot: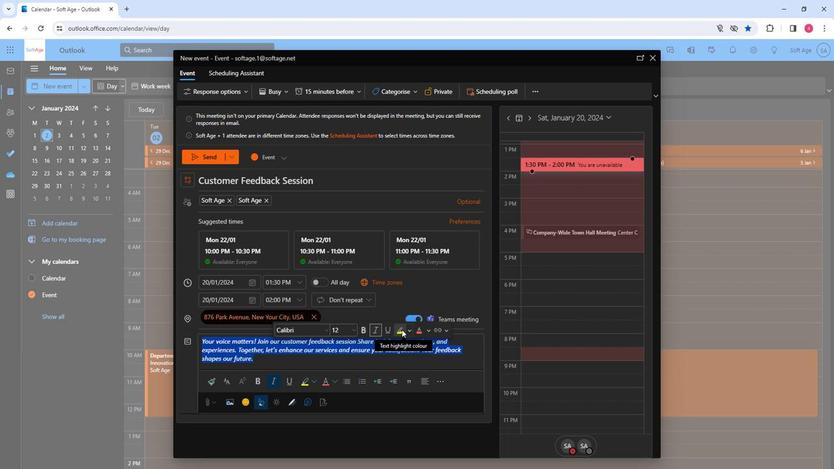 
Action: Mouse pressed left at (400, 331)
Screenshot: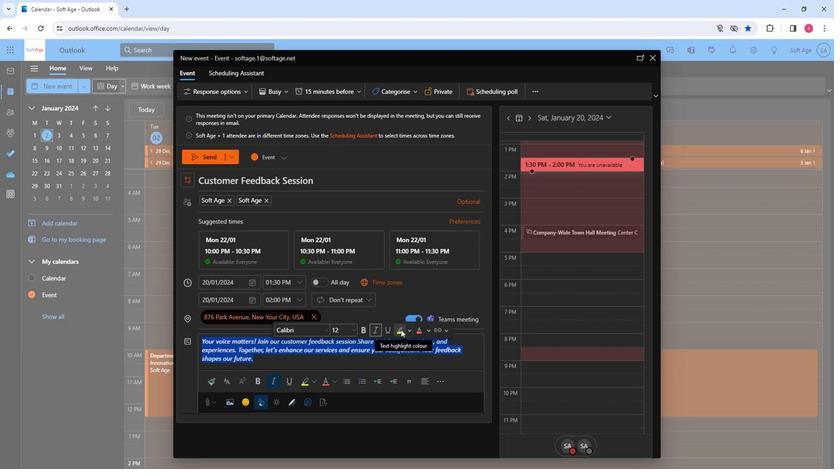 
Action: Mouse moved to (333, 361)
Screenshot: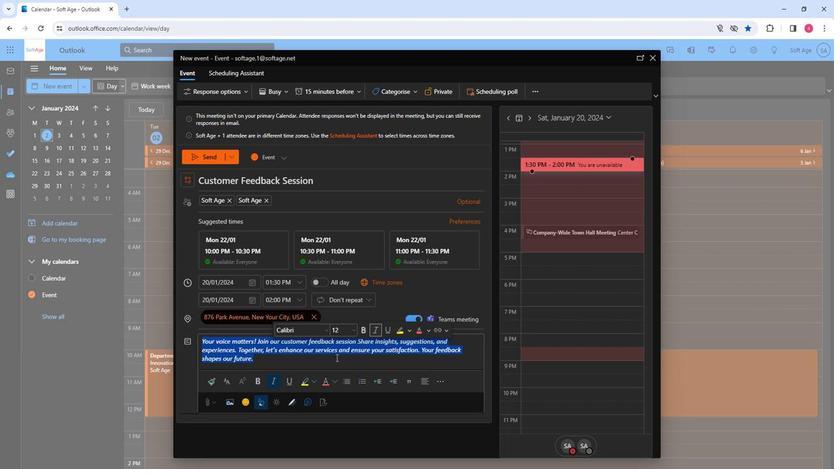 
Action: Mouse pressed left at (333, 361)
Screenshot: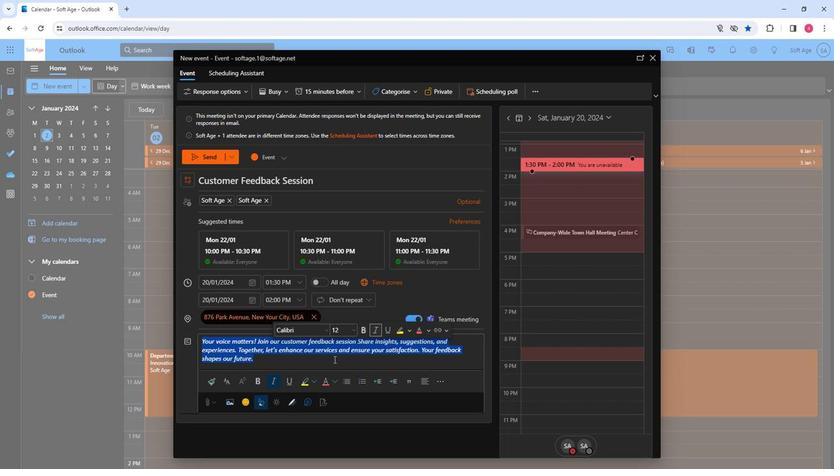 
Action: Mouse moved to (208, 151)
Screenshot: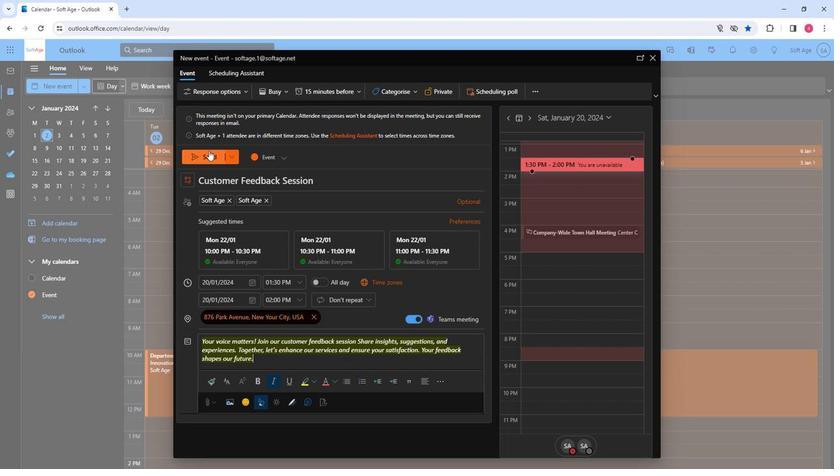 
Action: Mouse pressed left at (208, 151)
Screenshot: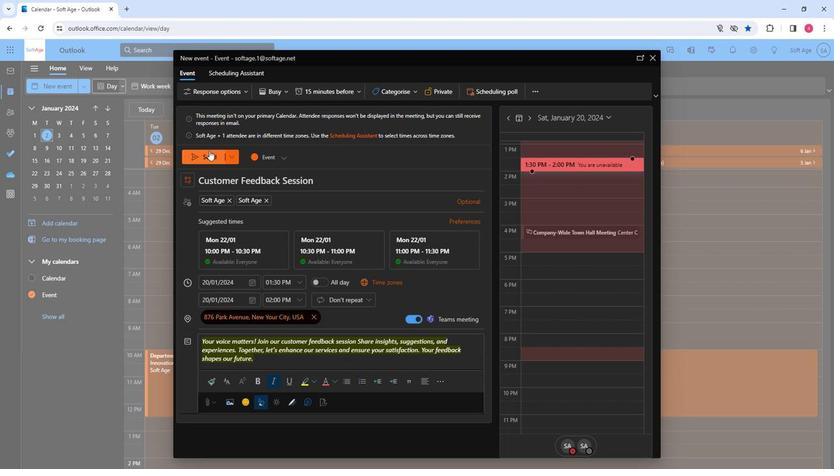 
Action: Mouse moved to (269, 251)
Screenshot: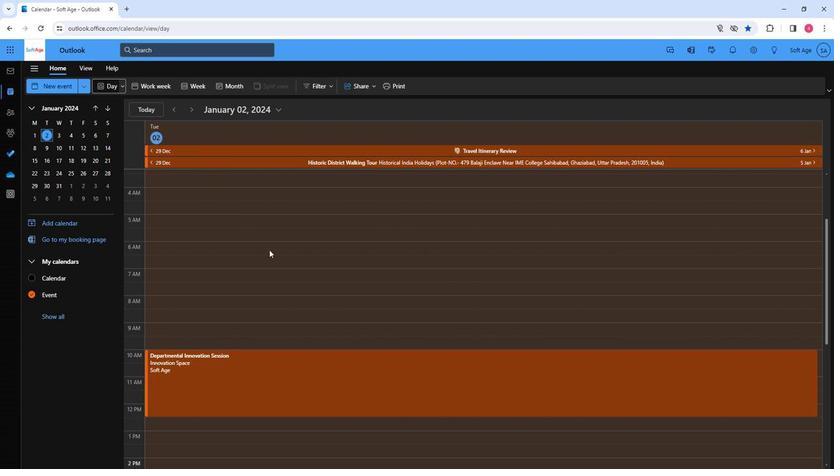 
